 Task: Write the Address "123 Main Street, Anytown, USA 12345" Under New Vendor.
Action: Mouse moved to (86, 14)
Screenshot: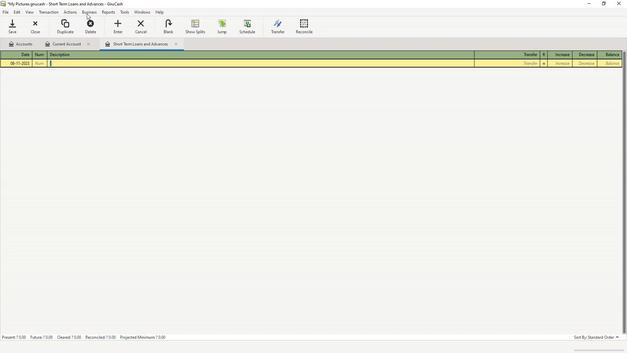 
Action: Mouse pressed left at (86, 14)
Screenshot: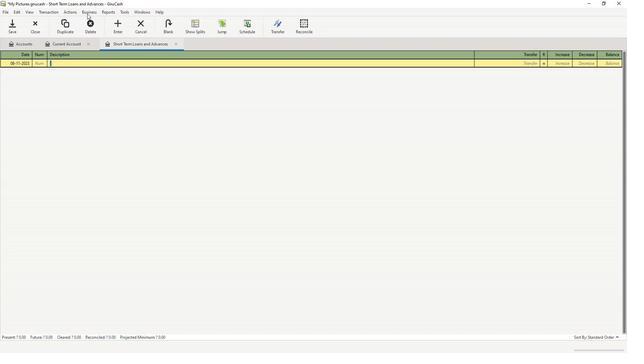 
Action: Mouse moved to (99, 27)
Screenshot: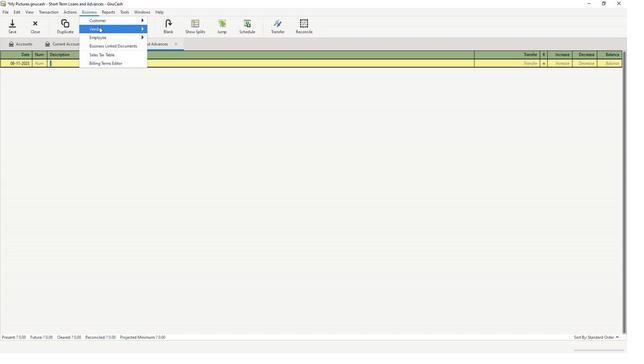 
Action: Mouse pressed left at (99, 27)
Screenshot: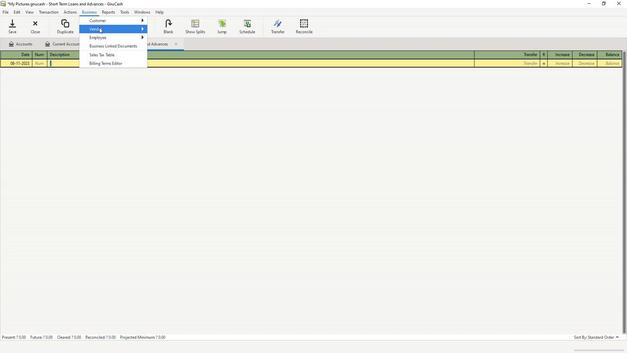 
Action: Mouse moved to (171, 40)
Screenshot: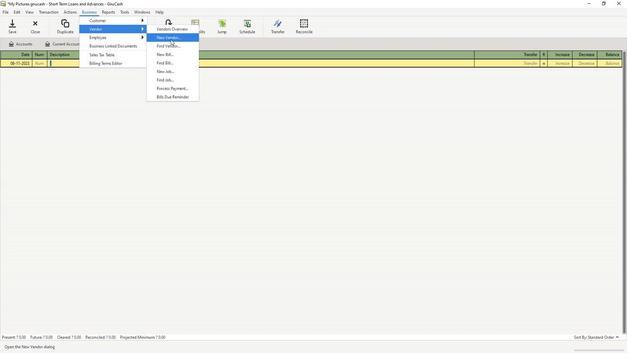 
Action: Mouse pressed left at (171, 40)
Screenshot: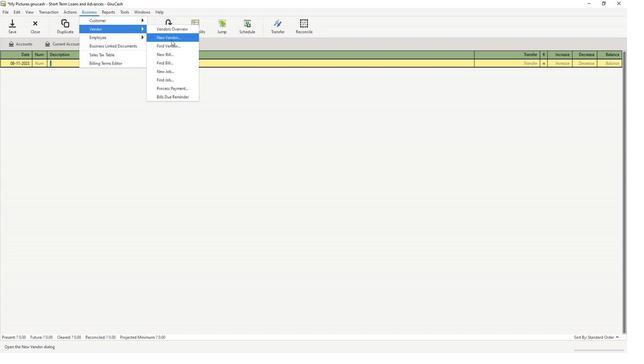 
Action: Mouse moved to (302, 168)
Screenshot: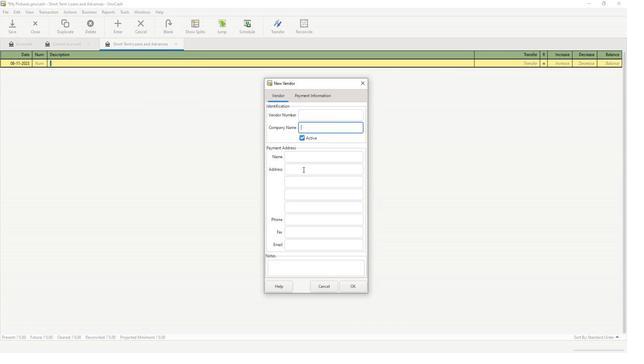 
Action: Mouse pressed left at (302, 168)
Screenshot: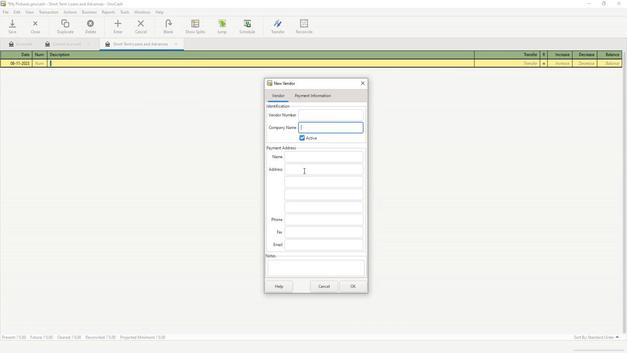 
Action: Key pressed 123<Key.space><Key.caps_lock>M<Key.caps_lock>ain<Key.space><Key.caps_lock>S<Key.caps_lock>treet
Screenshot: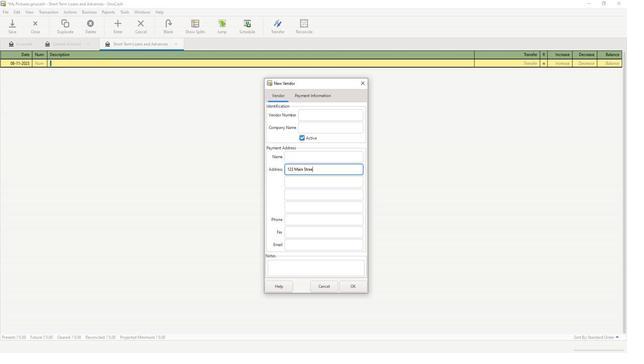 
Action: Mouse moved to (313, 181)
Screenshot: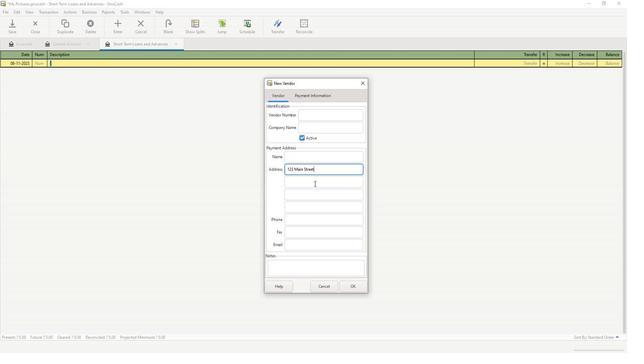 
Action: Mouse pressed left at (313, 181)
Screenshot: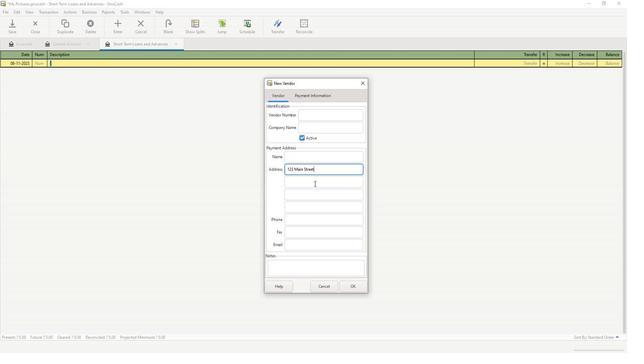 
Action: Key pressed <Key.caps_lock>A<Key.caps_lock>nytown,<Key.space><Key.caps_lock>USA<Key.space>12345
Screenshot: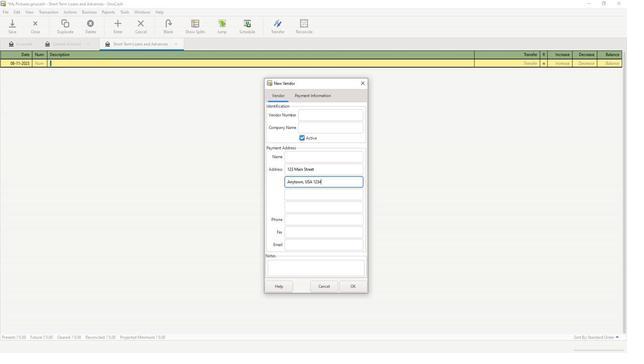 
Action: Mouse moved to (358, 282)
Screenshot: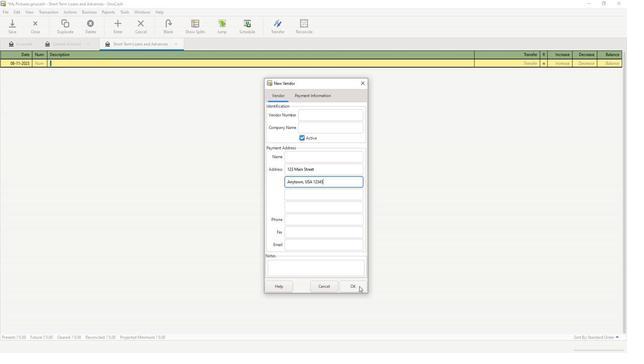 
